 Task: Send the message to the host of Cortez, Colorado, United States- Hello! I'm interested in your listing for 01/Dec/2023. Is it still available during that time?.
Action: Mouse moved to (841, 136)
Screenshot: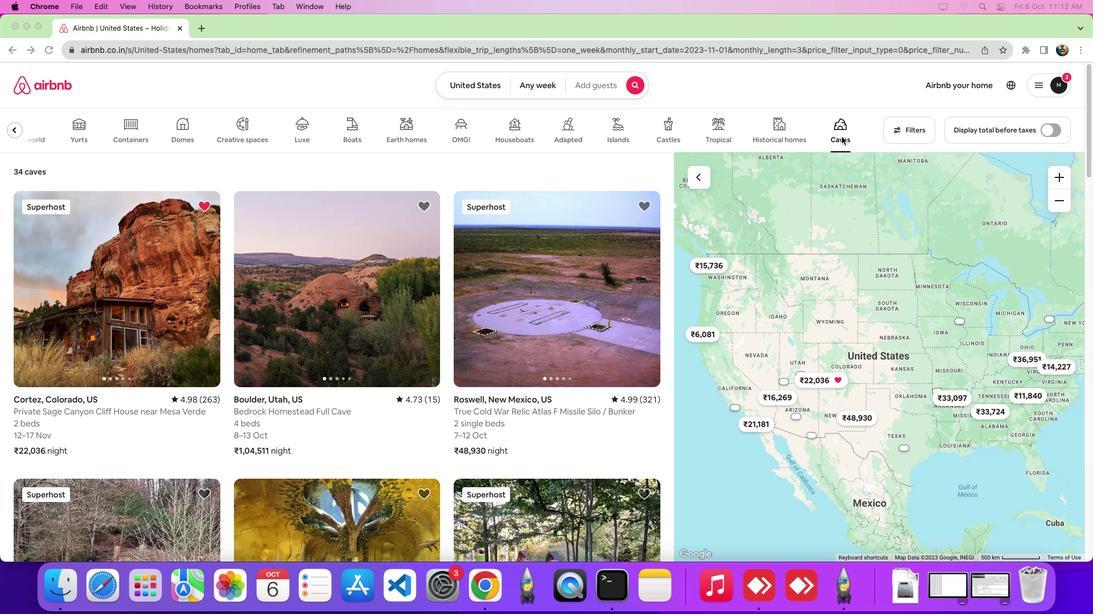 
Action: Mouse pressed left at (841, 136)
Screenshot: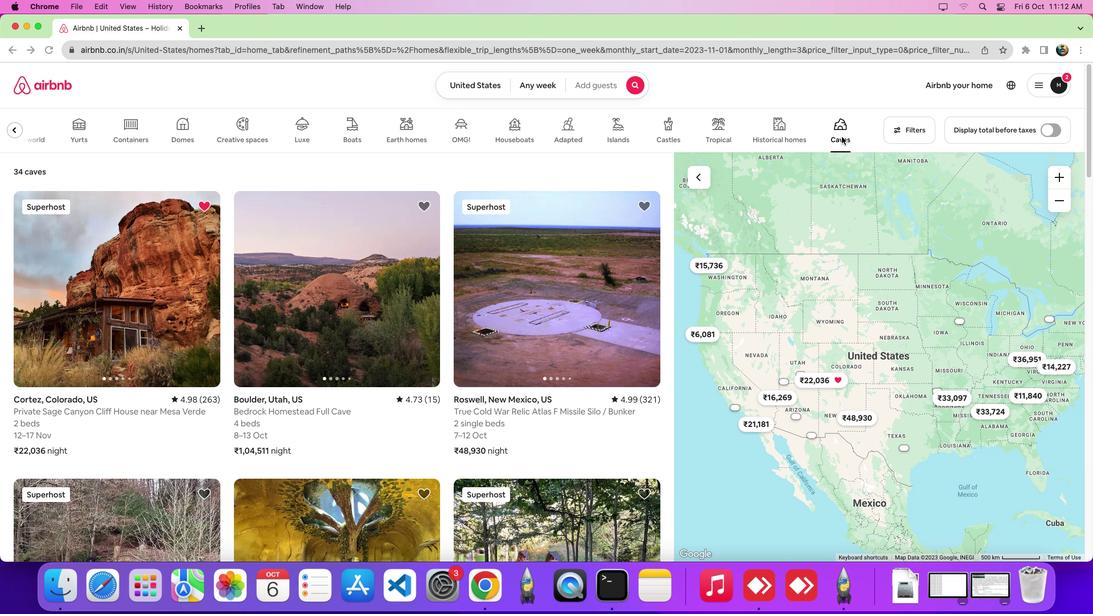 
Action: Mouse moved to (154, 248)
Screenshot: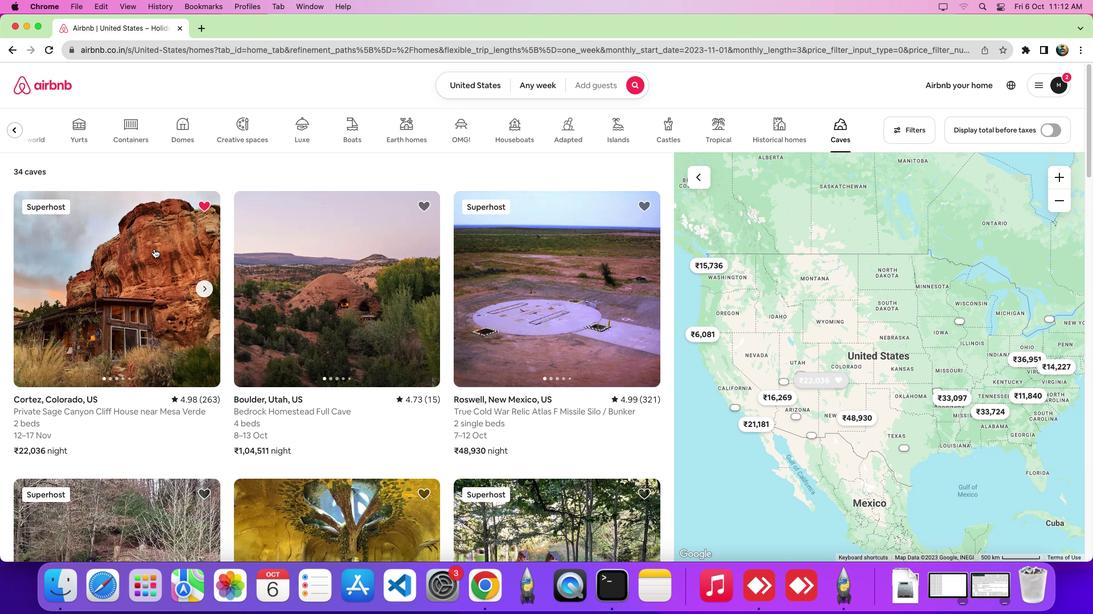 
Action: Mouse pressed left at (154, 248)
Screenshot: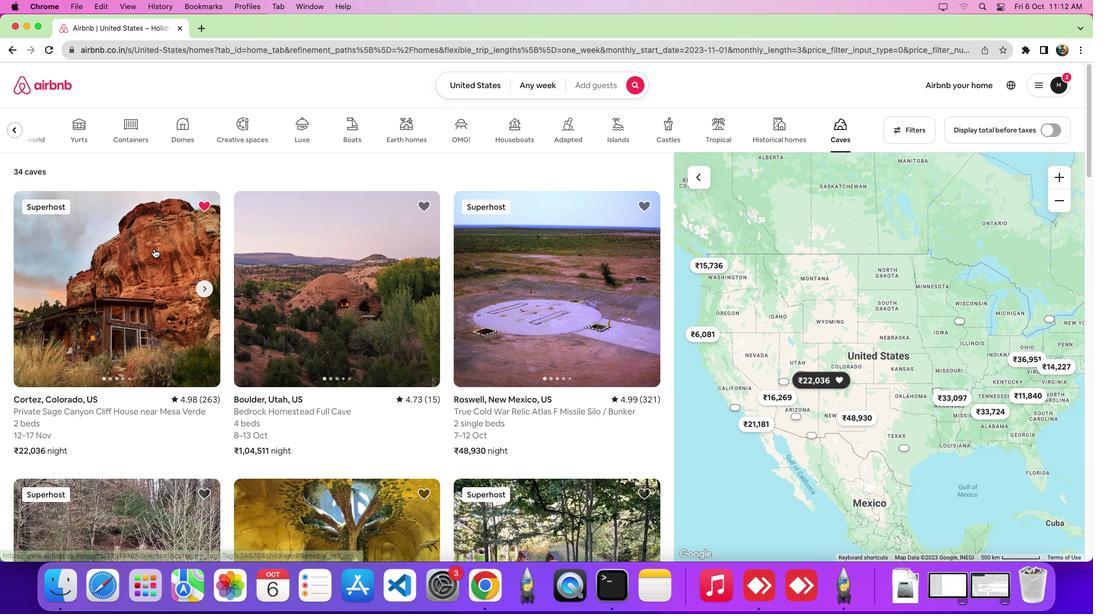 
Action: Mouse moved to (584, 364)
Screenshot: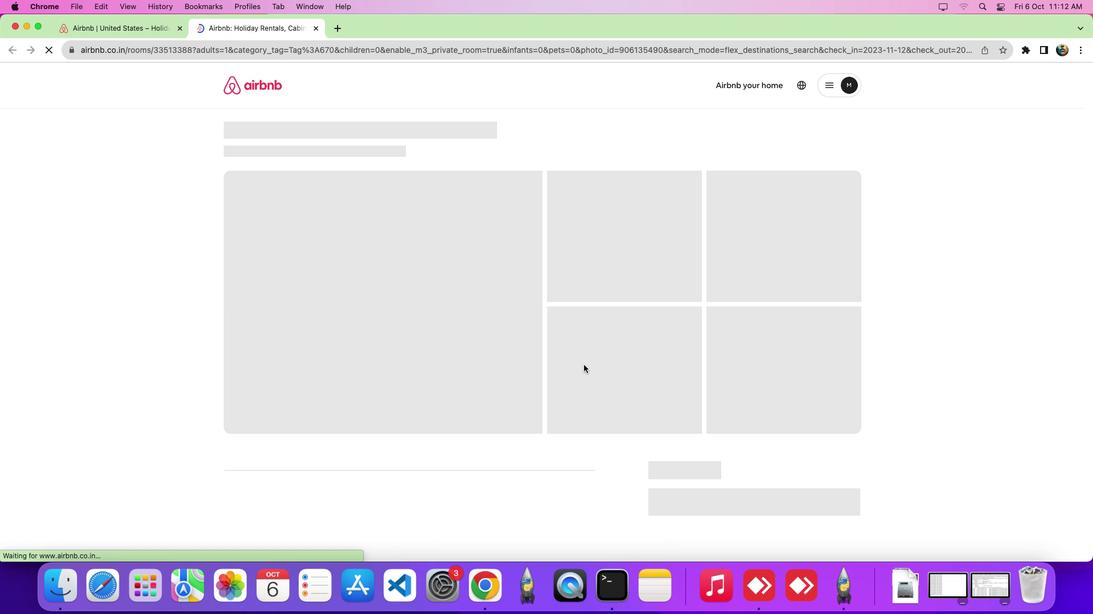
Action: Mouse scrolled (584, 364) with delta (0, 0)
Screenshot: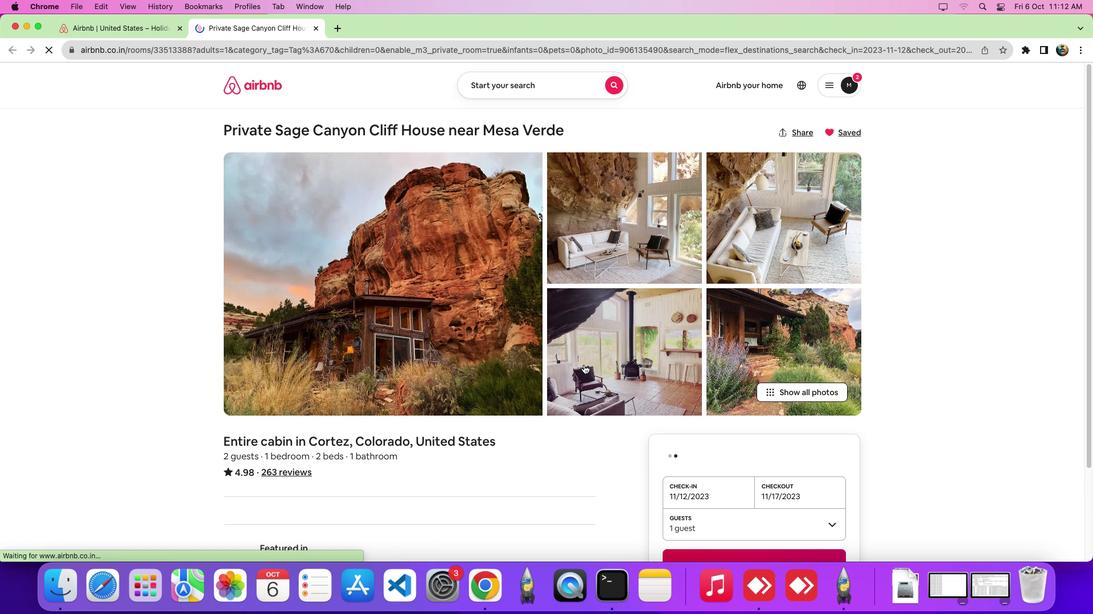
Action: Mouse scrolled (584, 364) with delta (0, -1)
Screenshot: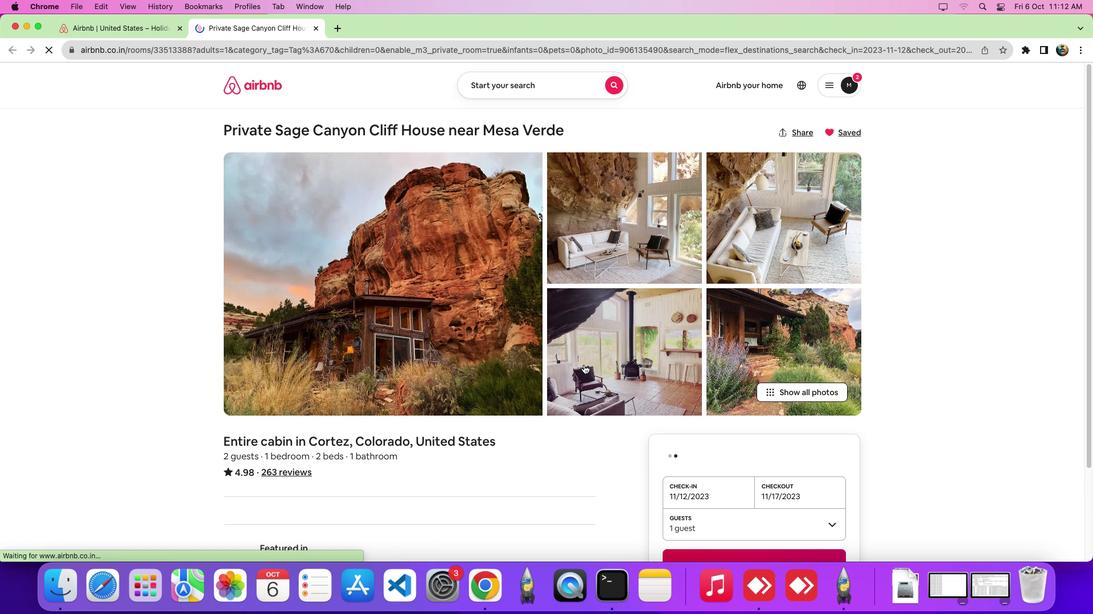 
Action: Mouse scrolled (584, 364) with delta (0, -5)
Screenshot: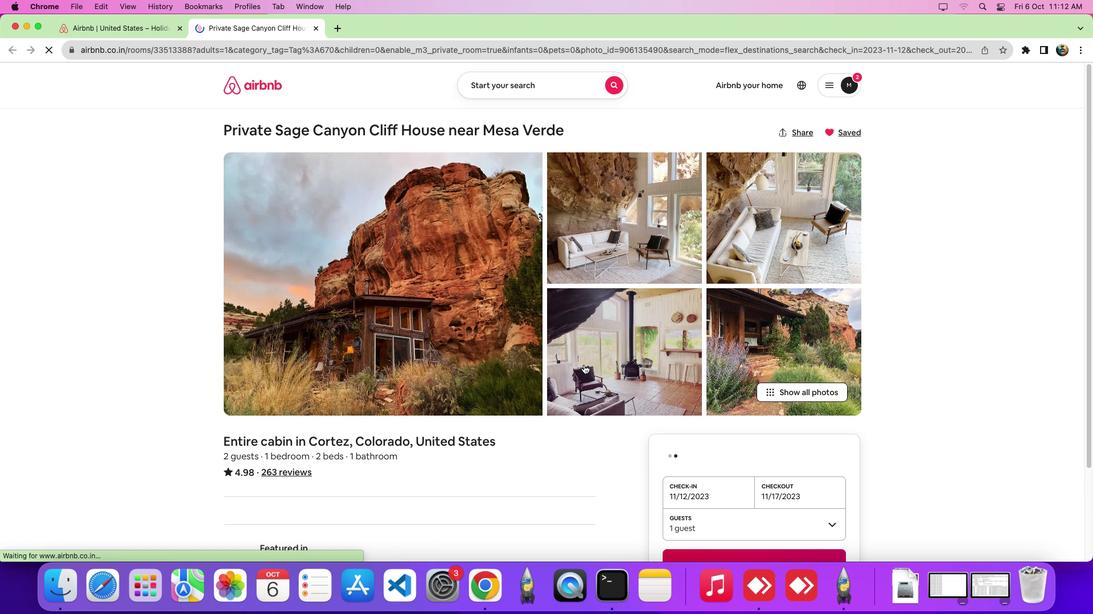 
Action: Mouse scrolled (584, 364) with delta (0, -7)
Screenshot: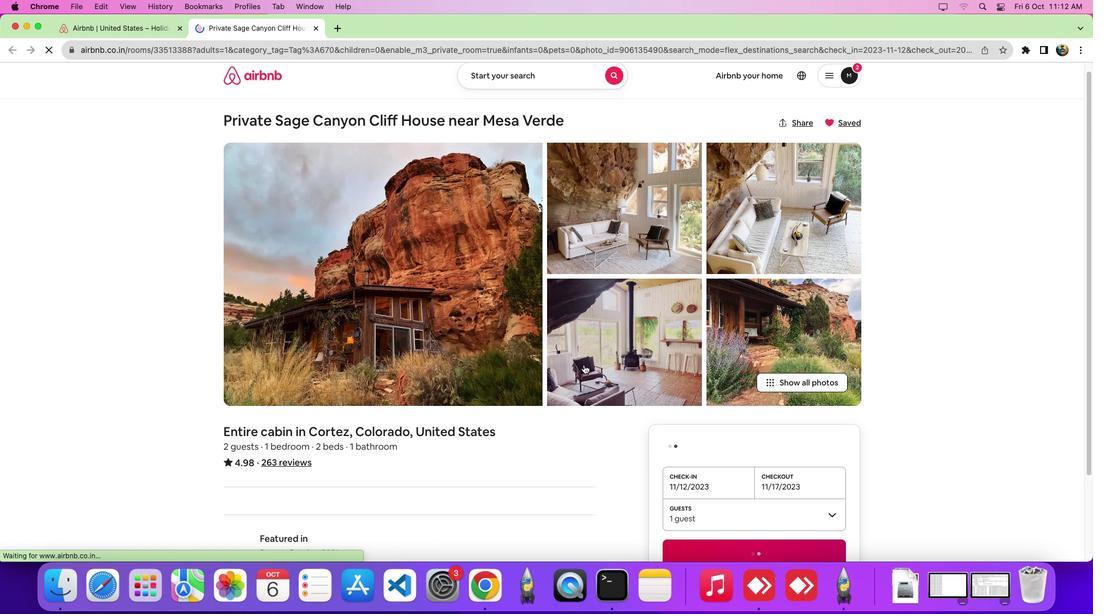 
Action: Mouse scrolled (584, 364) with delta (0, -9)
Screenshot: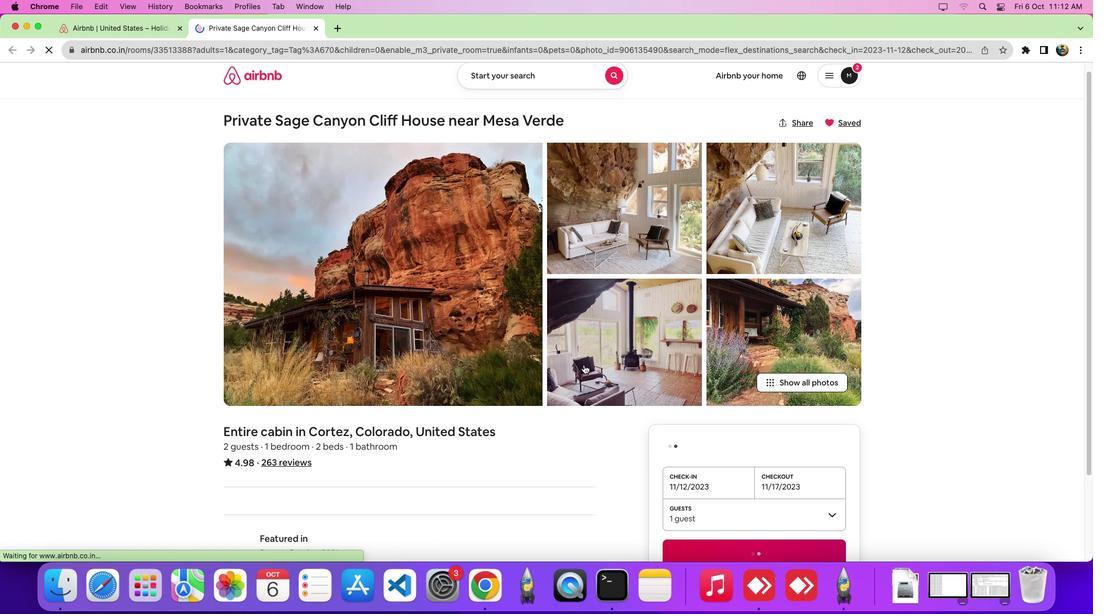 
Action: Mouse scrolled (584, 364) with delta (0, -9)
Screenshot: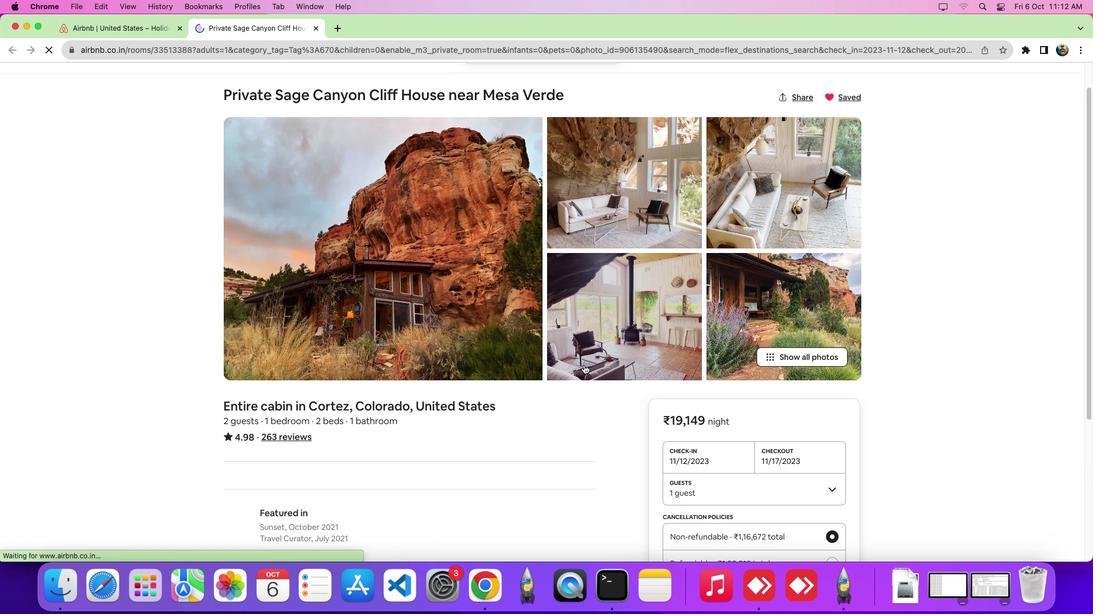 
Action: Mouse scrolled (584, 364) with delta (0, 0)
Screenshot: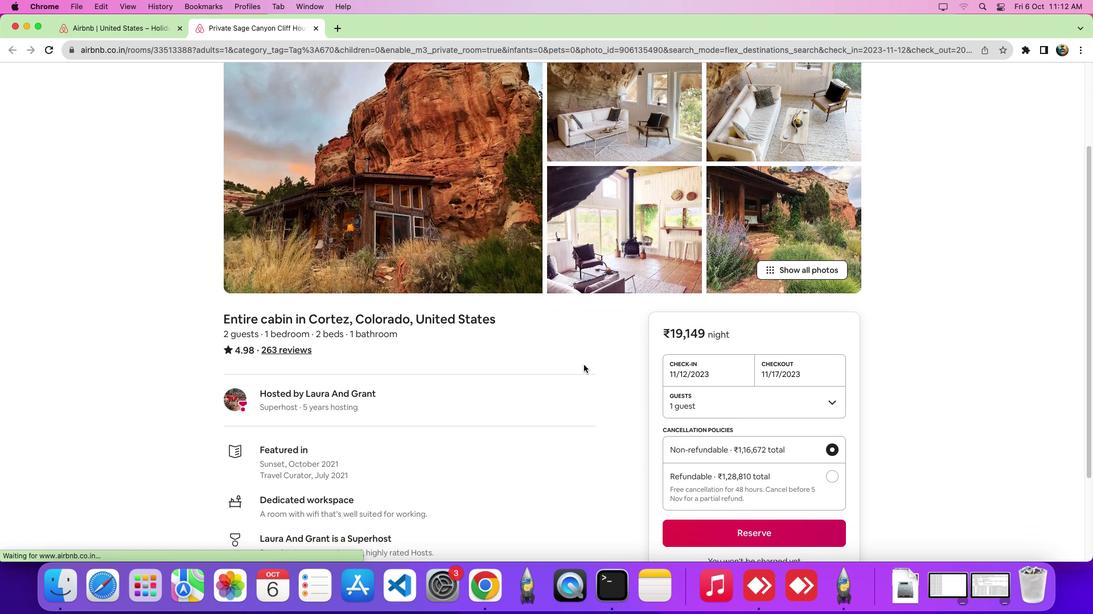 
Action: Mouse scrolled (584, 364) with delta (0, -1)
Screenshot: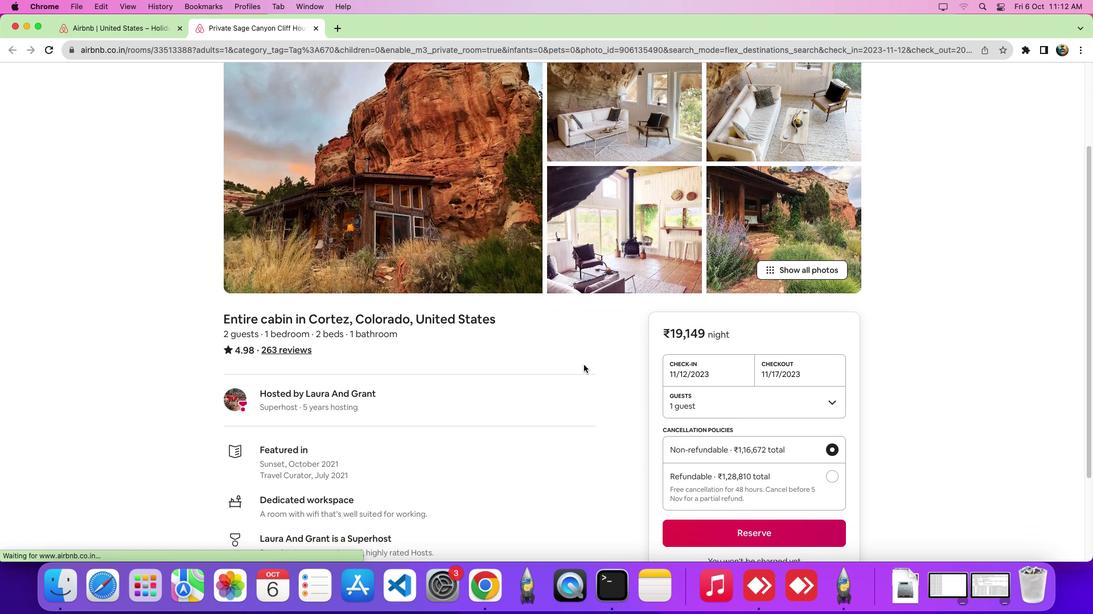 
Action: Mouse scrolled (584, 364) with delta (0, -5)
Screenshot: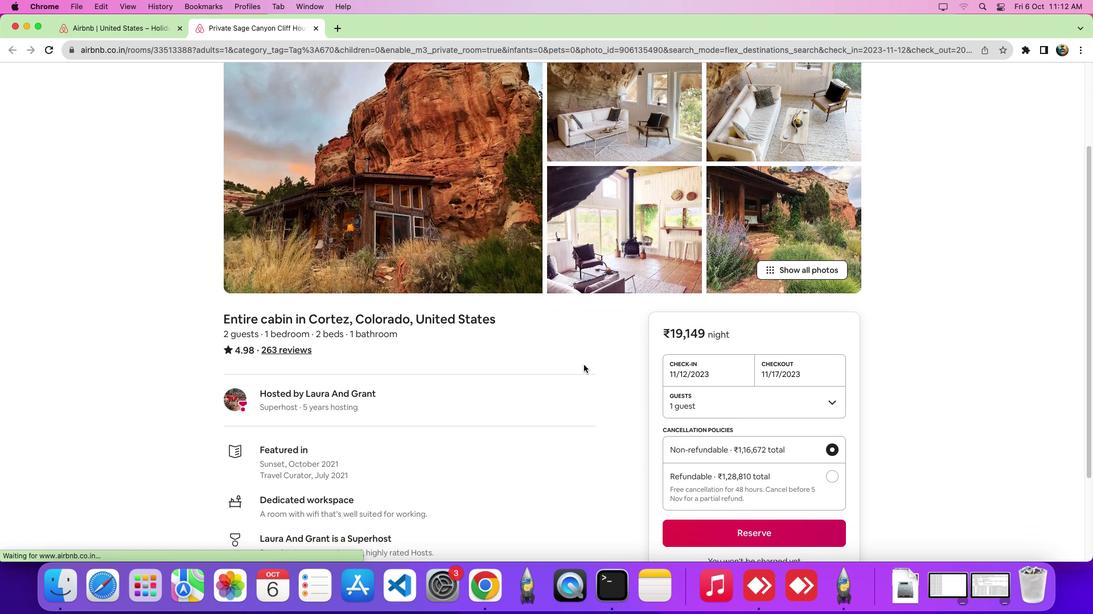 
Action: Mouse scrolled (584, 364) with delta (0, -7)
Screenshot: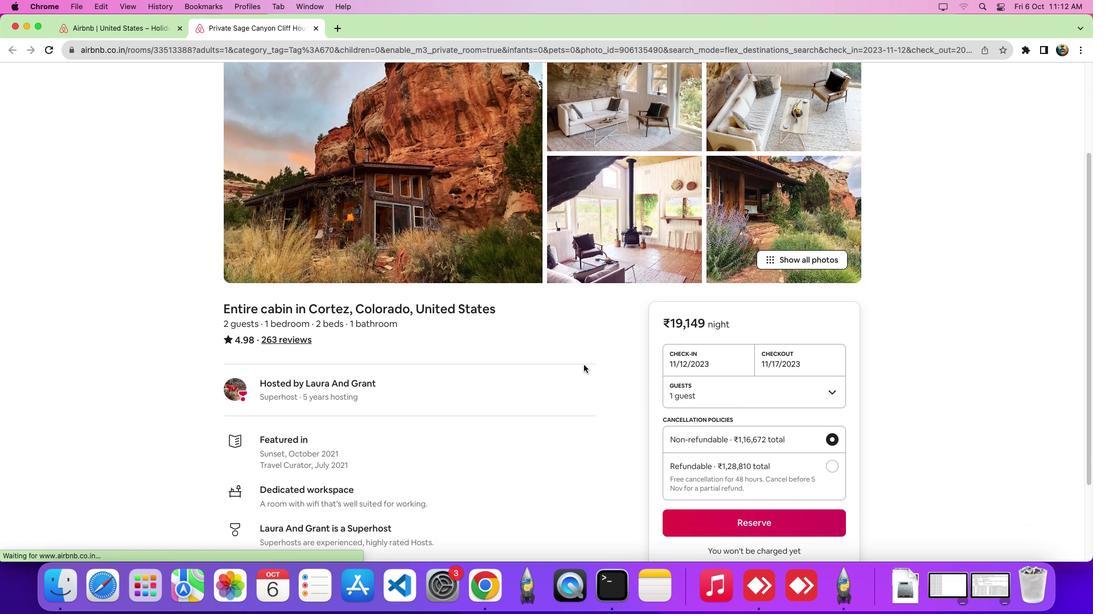 
Action: Mouse scrolled (584, 364) with delta (0, -9)
Screenshot: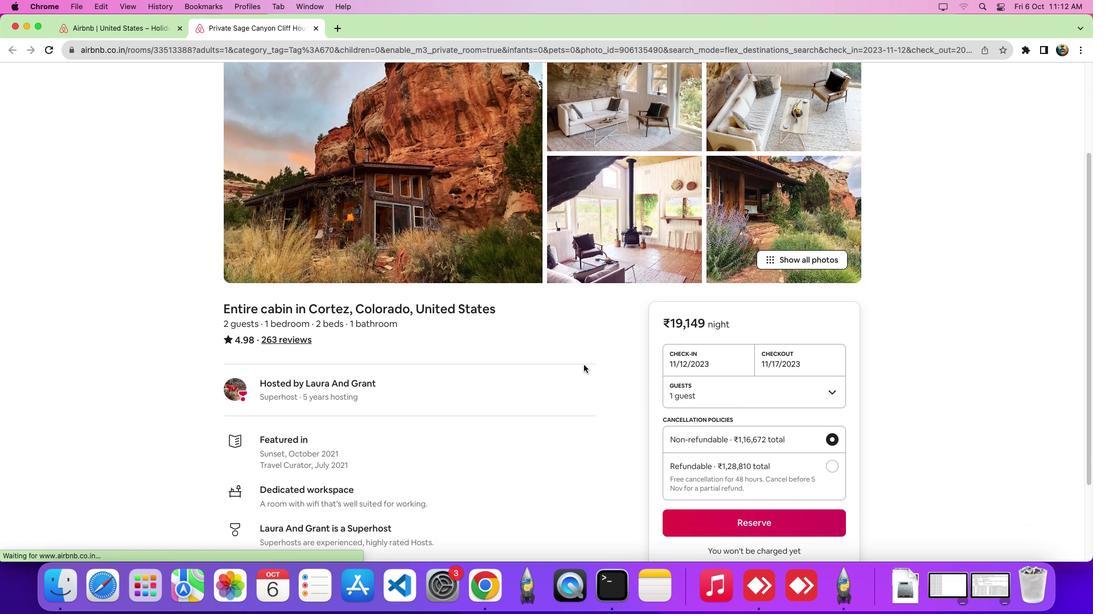 
Action: Mouse scrolled (584, 364) with delta (0, -9)
Screenshot: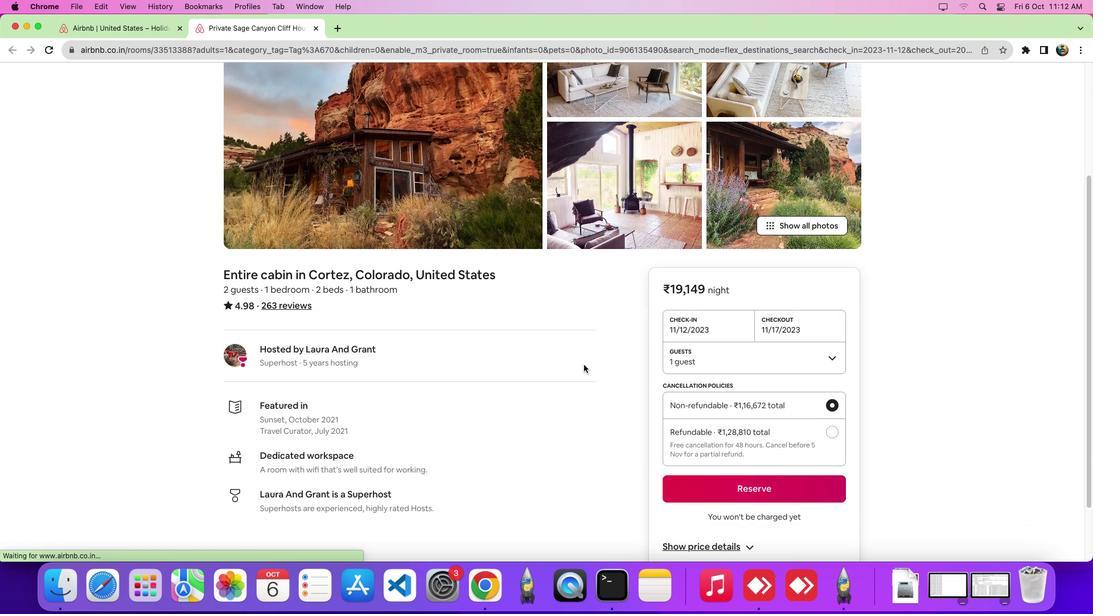 
Action: Mouse scrolled (584, 364) with delta (0, 0)
Screenshot: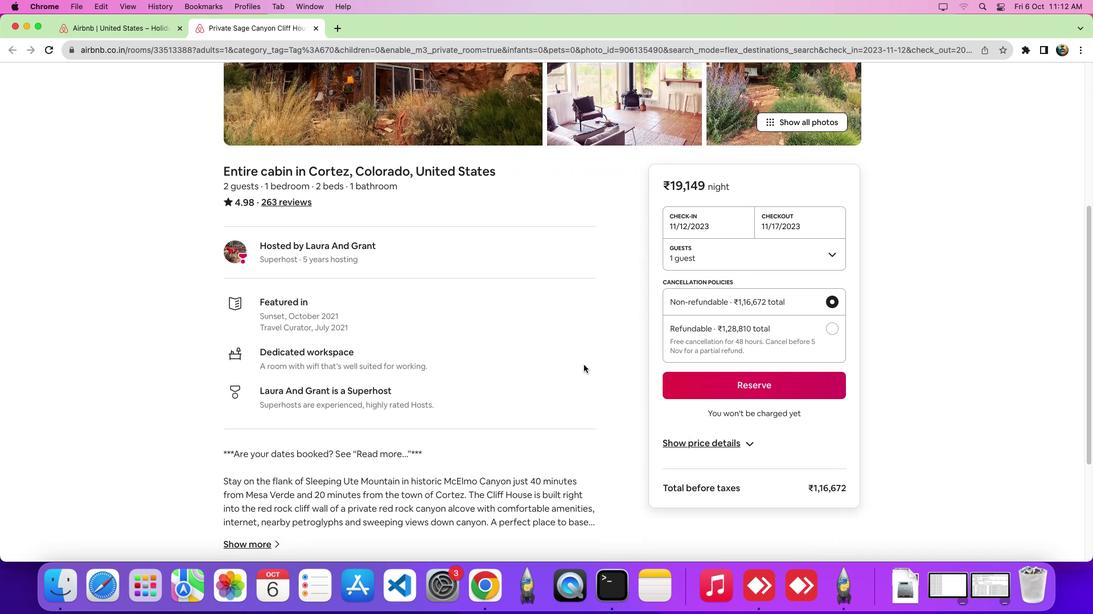 
Action: Mouse scrolled (584, 364) with delta (0, -1)
Screenshot: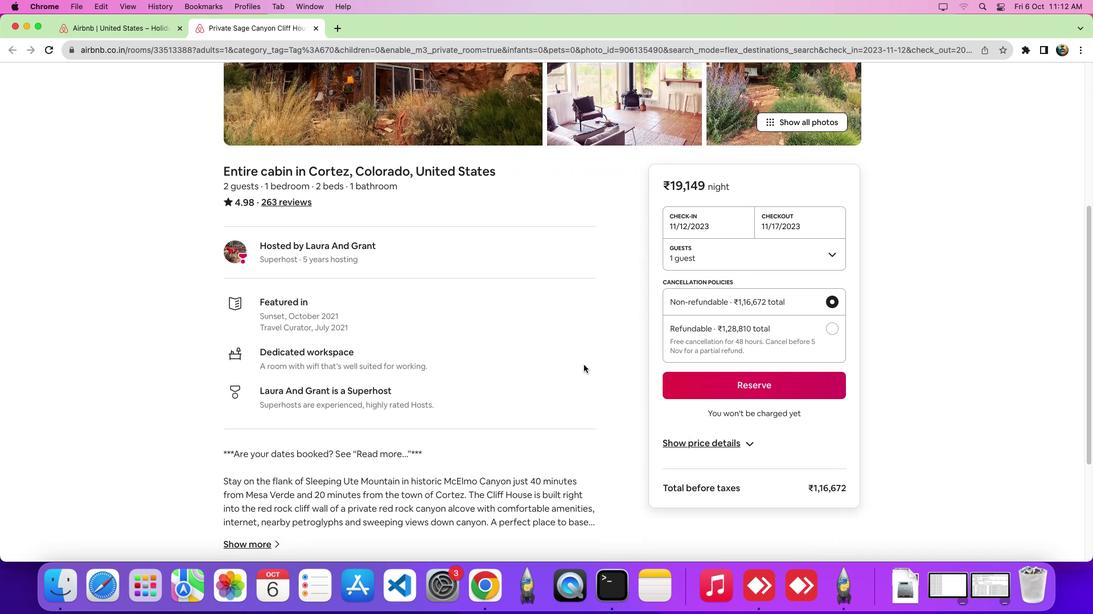 
Action: Mouse scrolled (584, 364) with delta (0, -5)
Screenshot: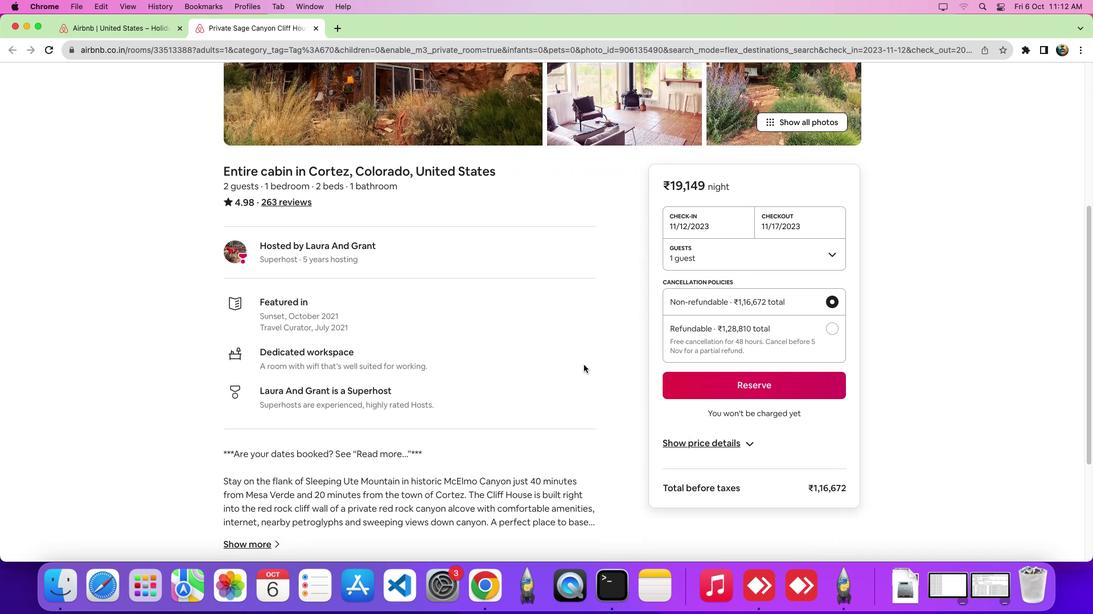 
Action: Mouse scrolled (584, 364) with delta (0, -7)
Screenshot: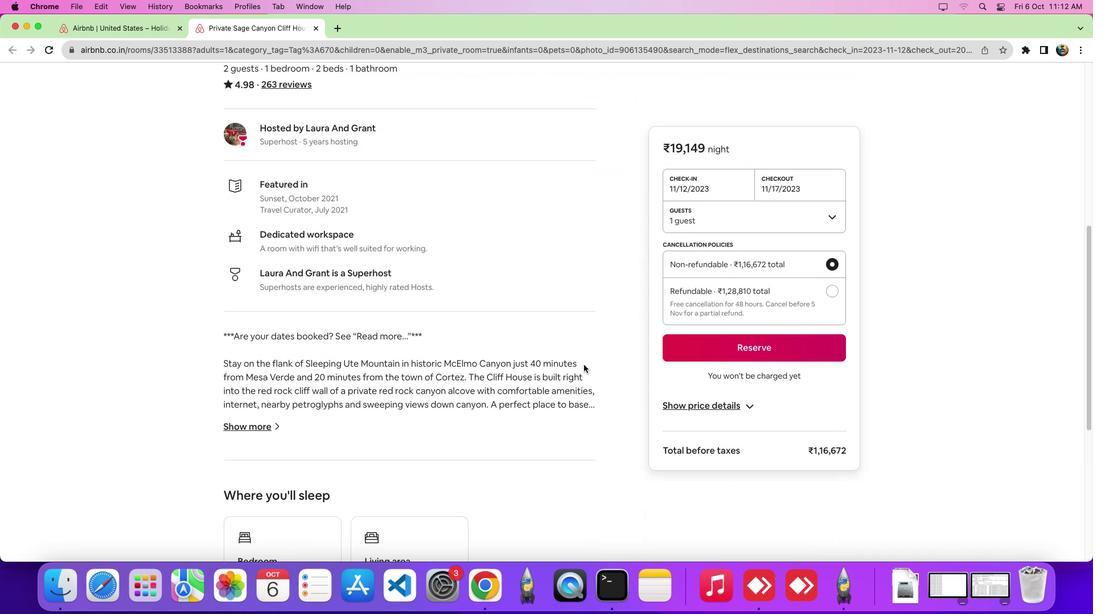 
Action: Mouse scrolled (584, 364) with delta (0, -9)
Screenshot: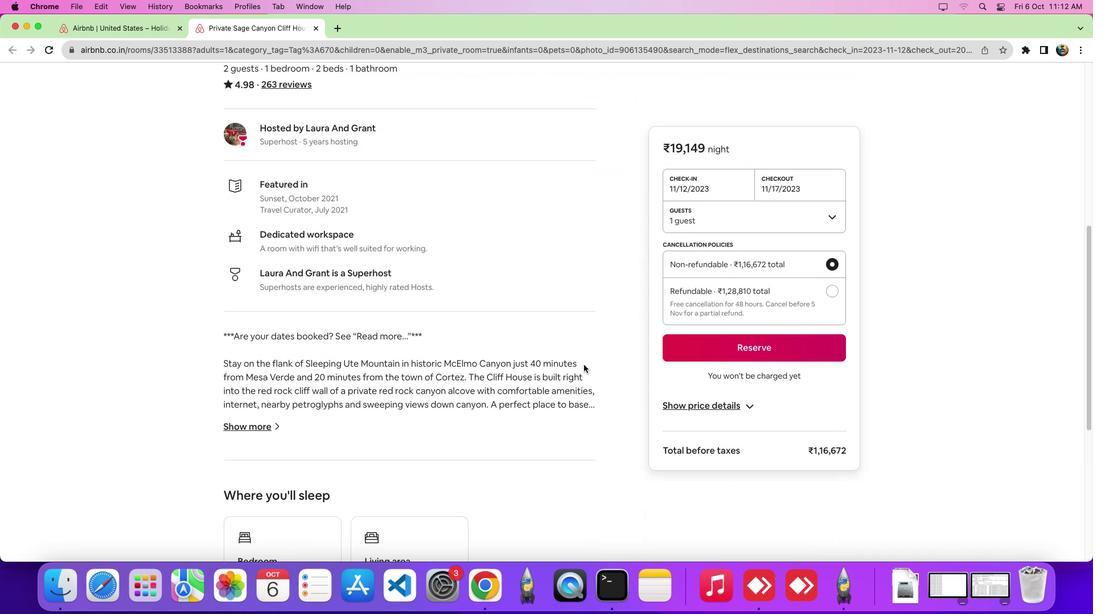 
Action: Mouse scrolled (584, 364) with delta (0, -9)
Screenshot: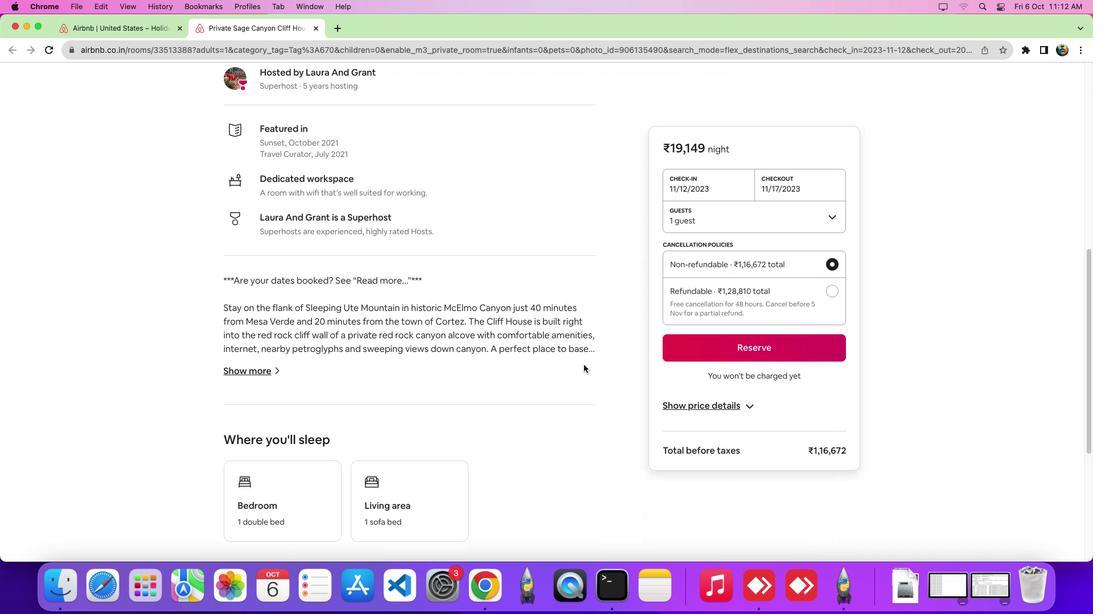 
Action: Mouse scrolled (584, 364) with delta (0, 0)
Screenshot: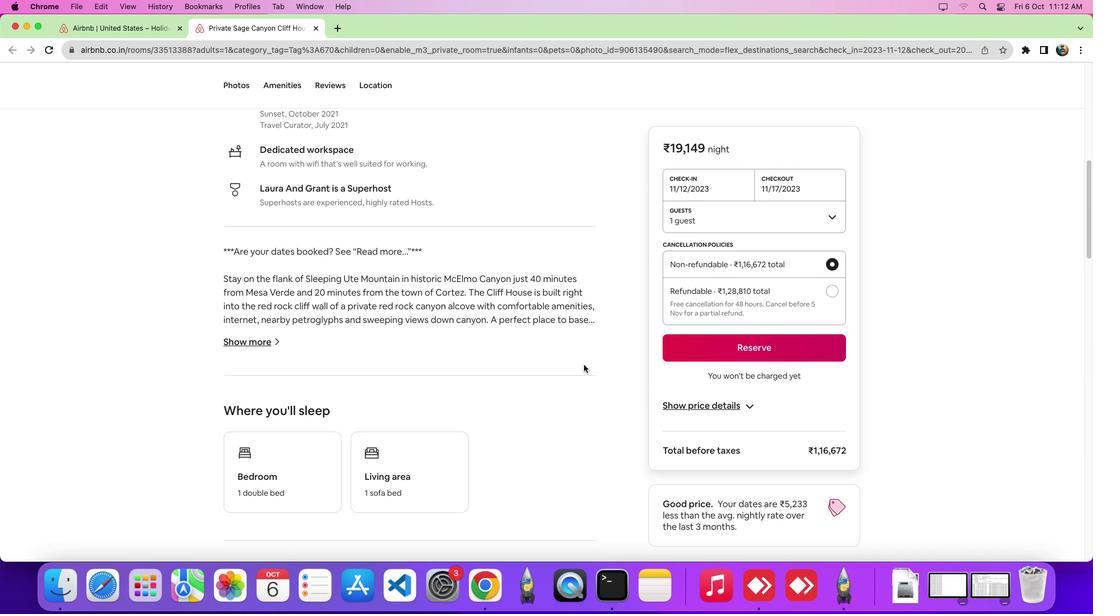 
Action: Mouse scrolled (584, 364) with delta (0, 0)
Screenshot: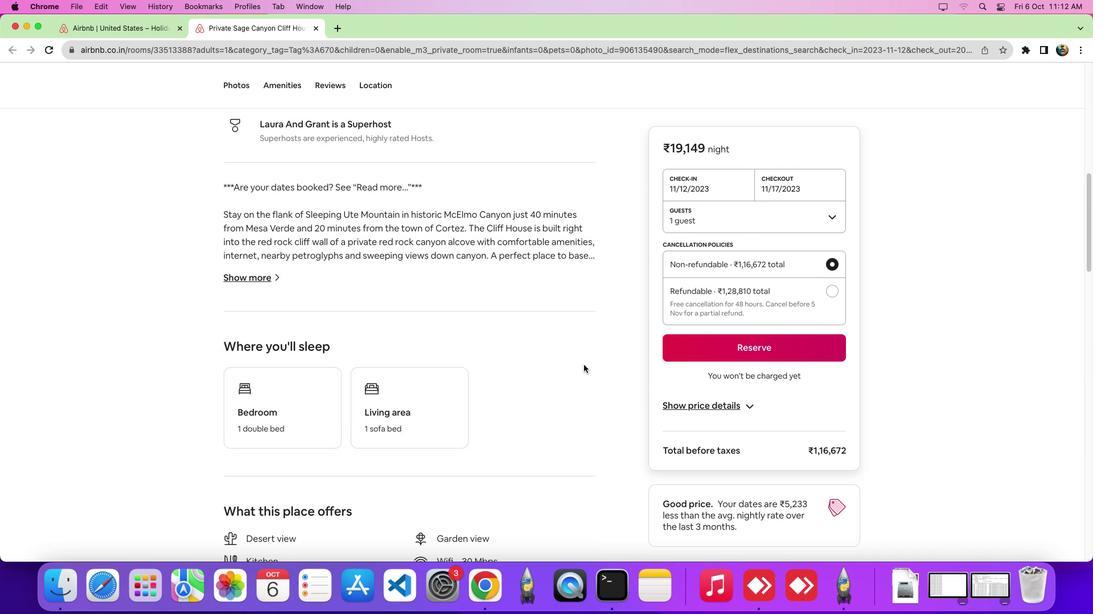 
Action: Mouse scrolled (584, 364) with delta (0, -5)
Screenshot: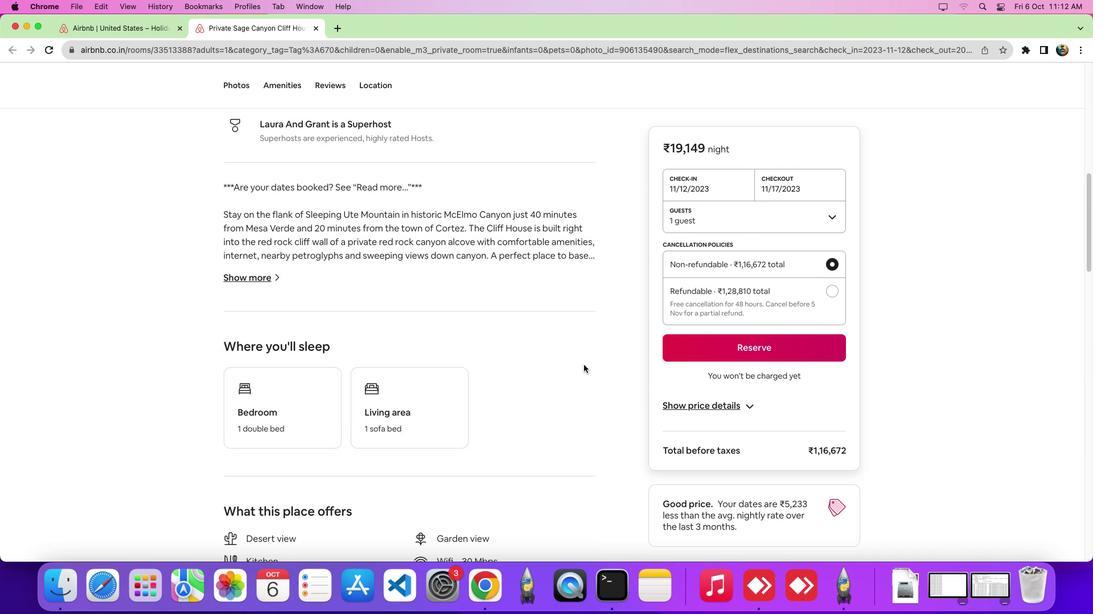 
Action: Mouse scrolled (584, 364) with delta (0, -7)
Screenshot: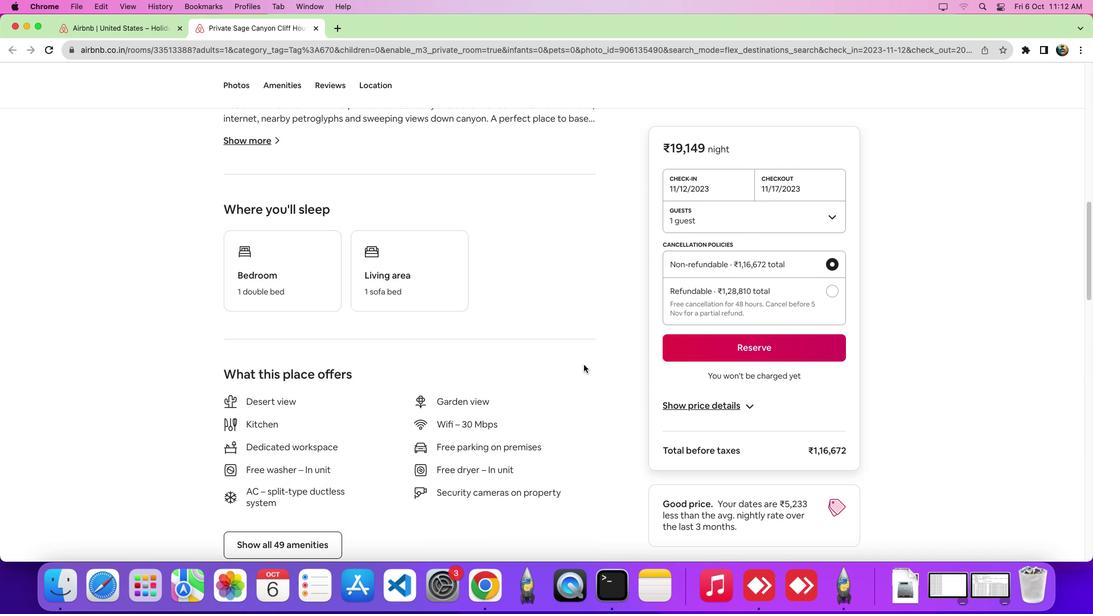 
Action: Mouse scrolled (584, 364) with delta (0, -8)
Screenshot: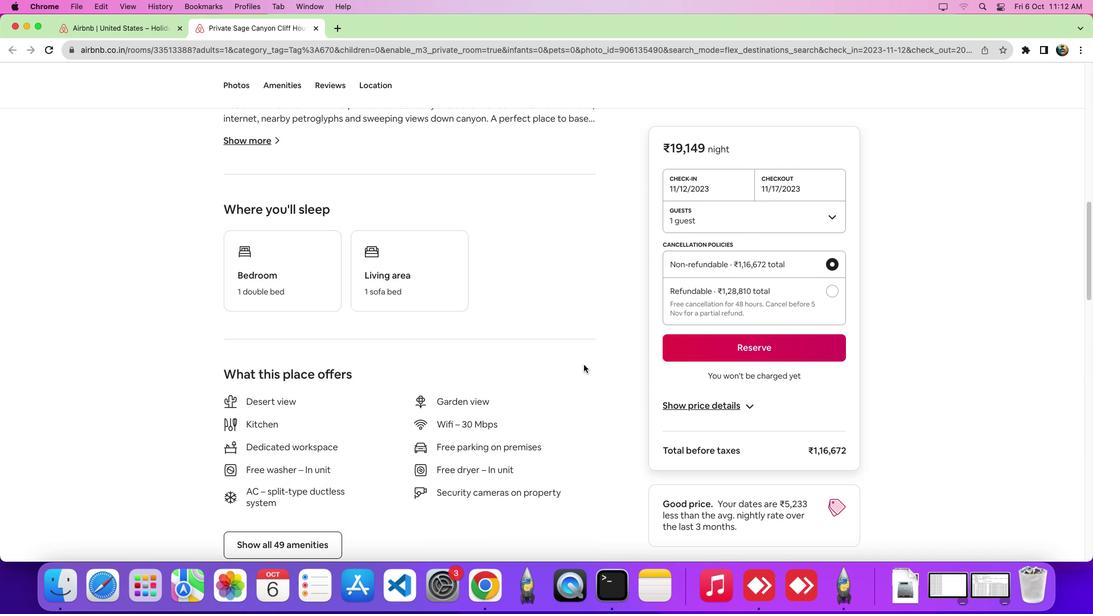 
Action: Mouse scrolled (584, 364) with delta (0, -9)
Screenshot: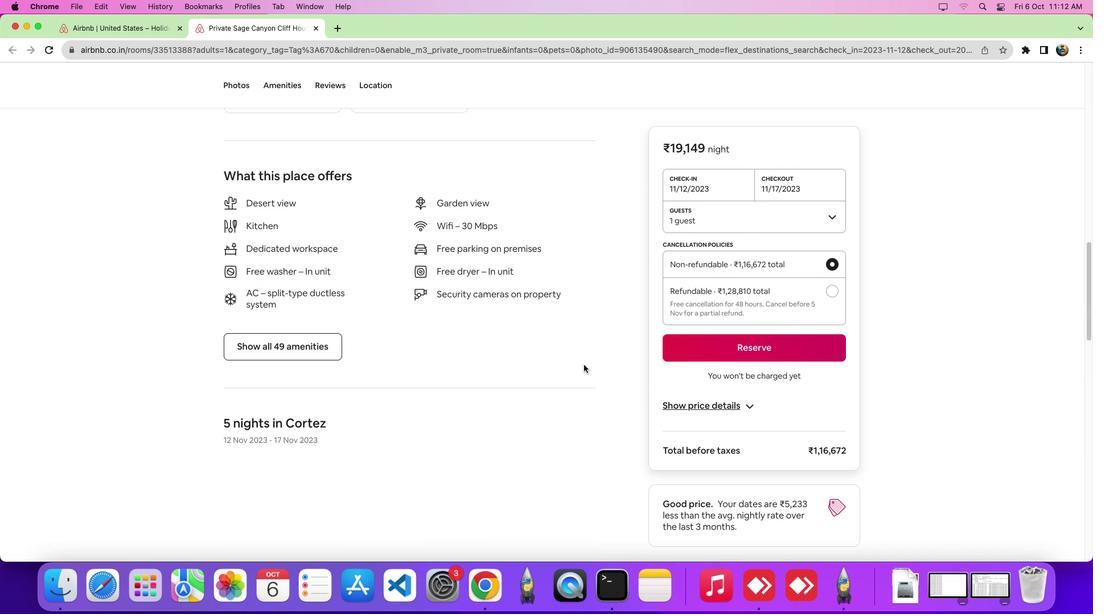 
Action: Mouse scrolled (584, 364) with delta (0, 0)
Screenshot: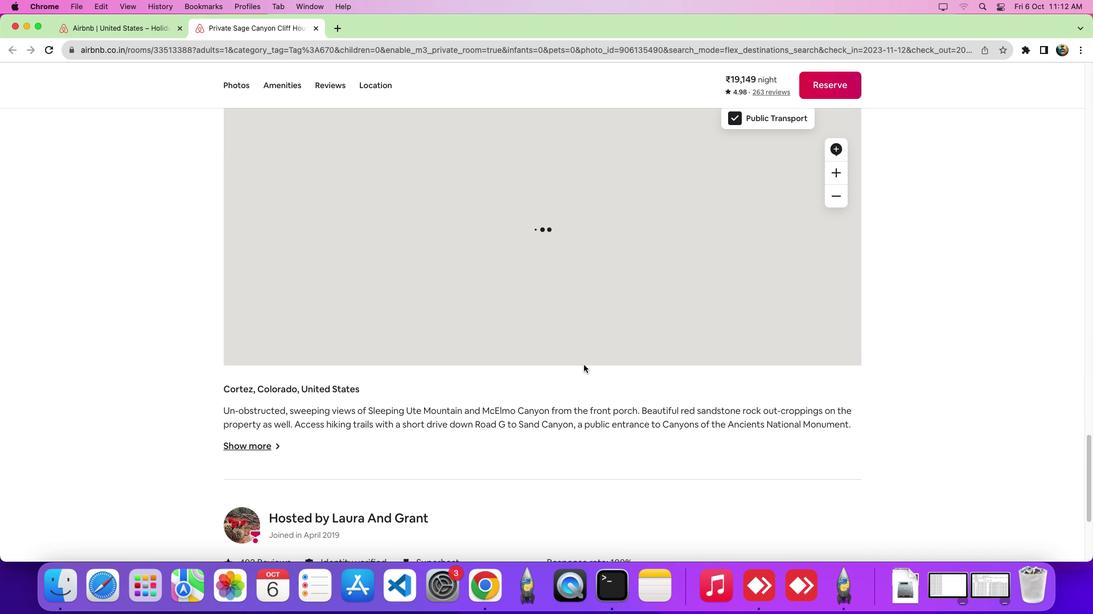 
Action: Mouse scrolled (584, 364) with delta (0, -1)
Screenshot: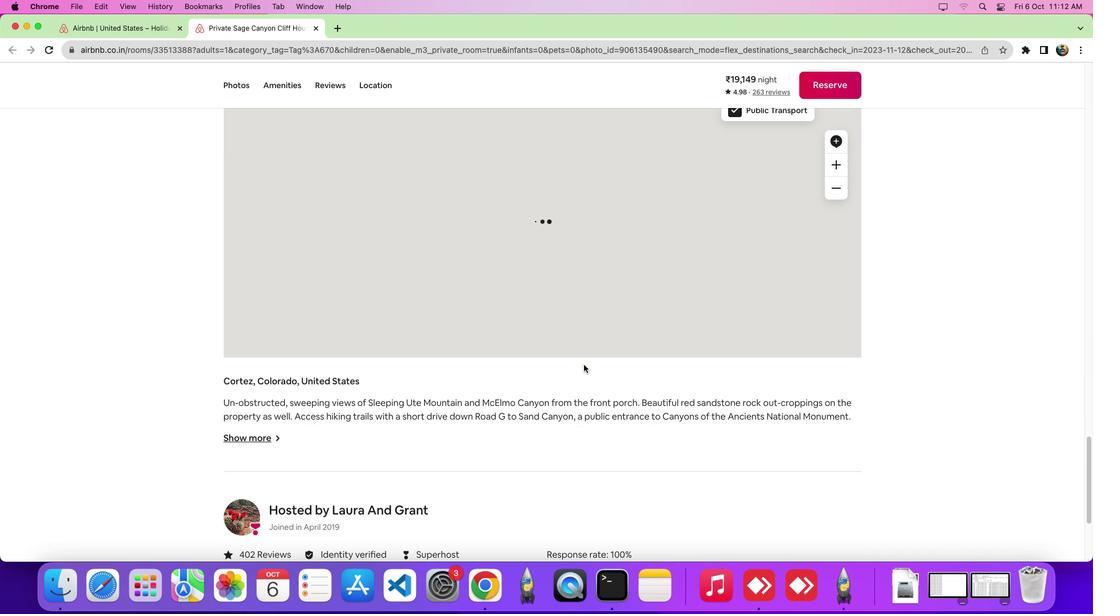
Action: Mouse scrolled (584, 364) with delta (0, -5)
Screenshot: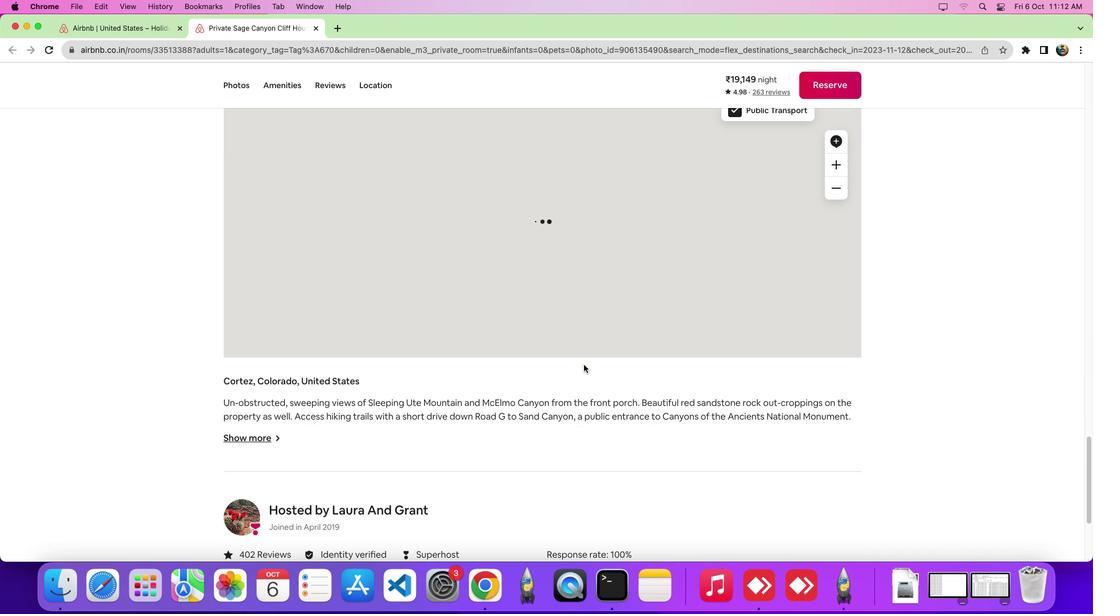
Action: Mouse scrolled (584, 364) with delta (0, -7)
Screenshot: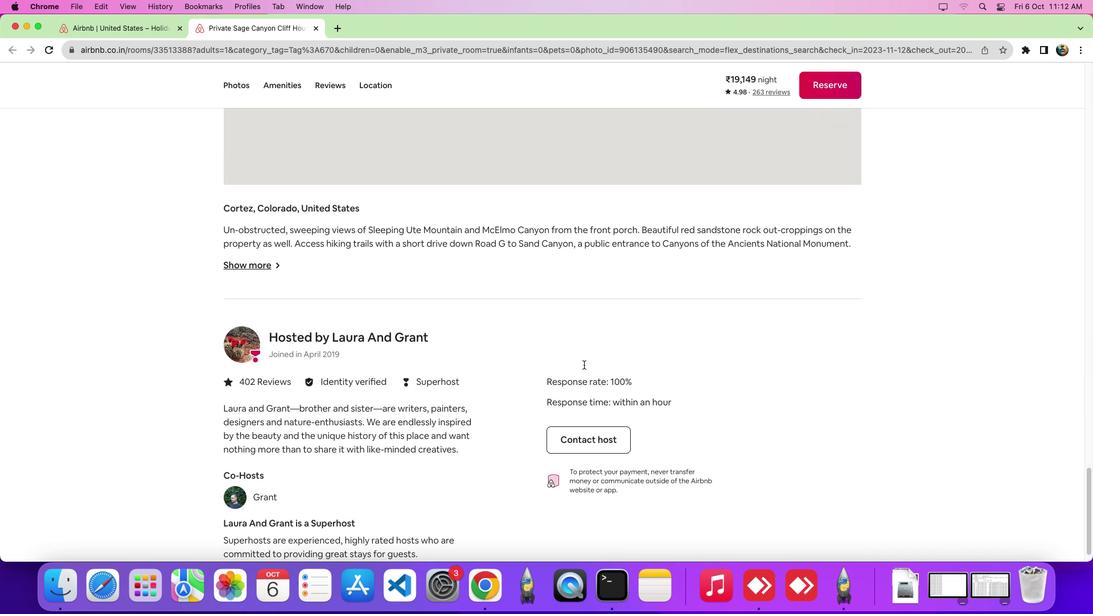 
Action: Mouse scrolled (584, 364) with delta (0, -8)
Screenshot: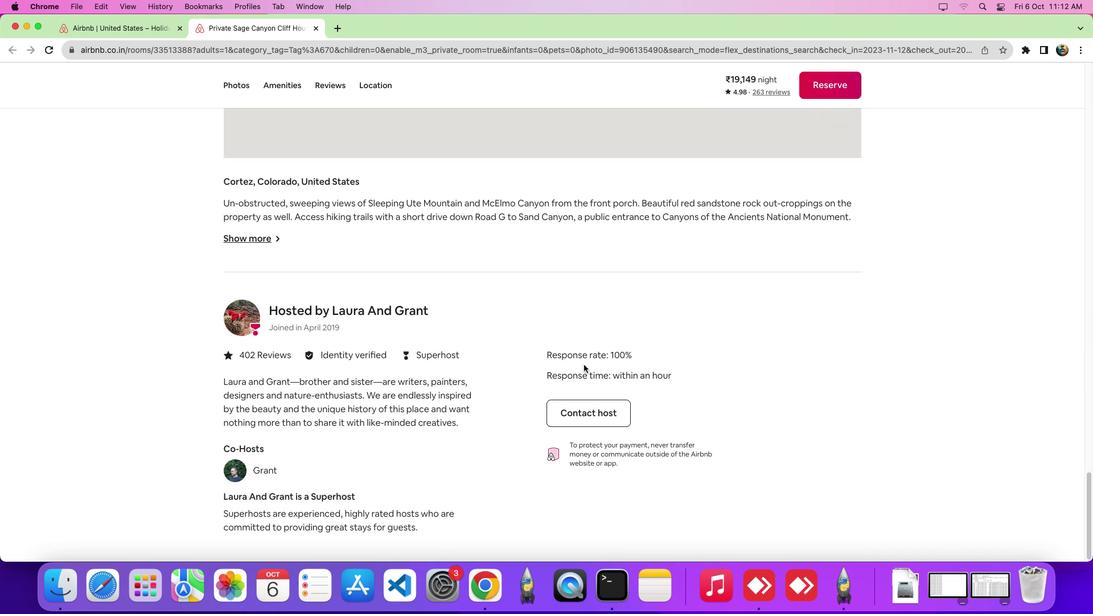 
Action: Mouse moved to (588, 421)
Screenshot: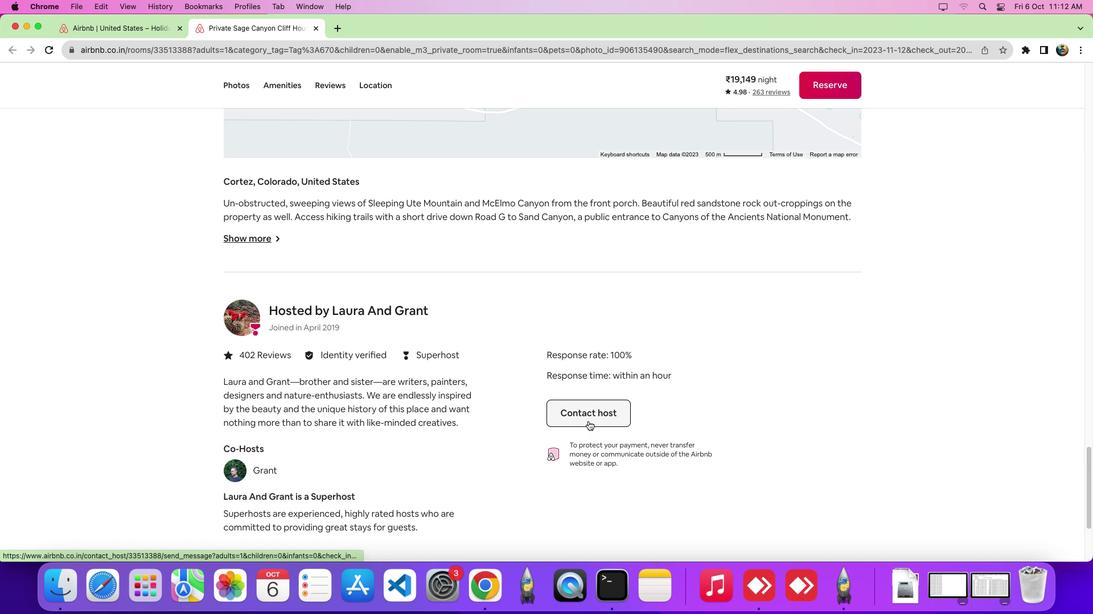 
Action: Mouse pressed left at (588, 421)
Screenshot: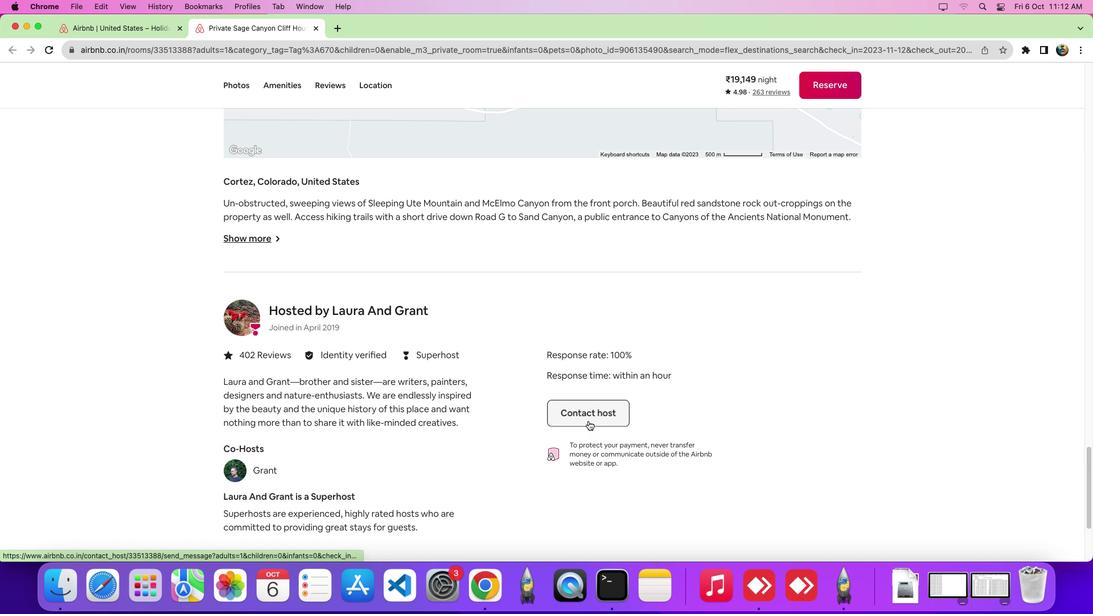 
Action: Mouse moved to (470, 396)
Screenshot: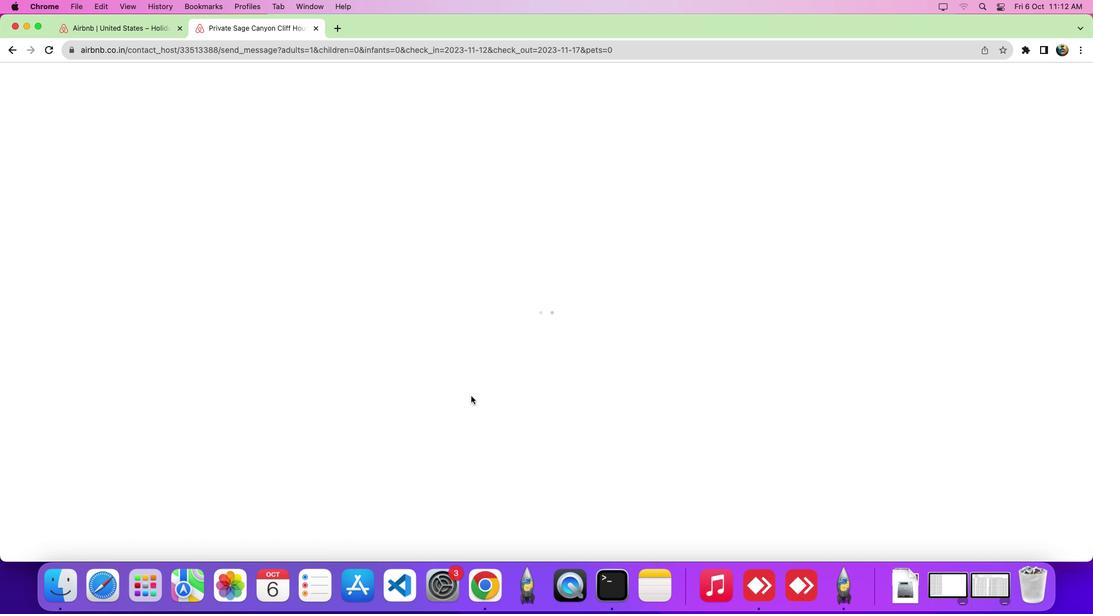 
Action: Mouse scrolled (470, 396) with delta (0, 0)
Screenshot: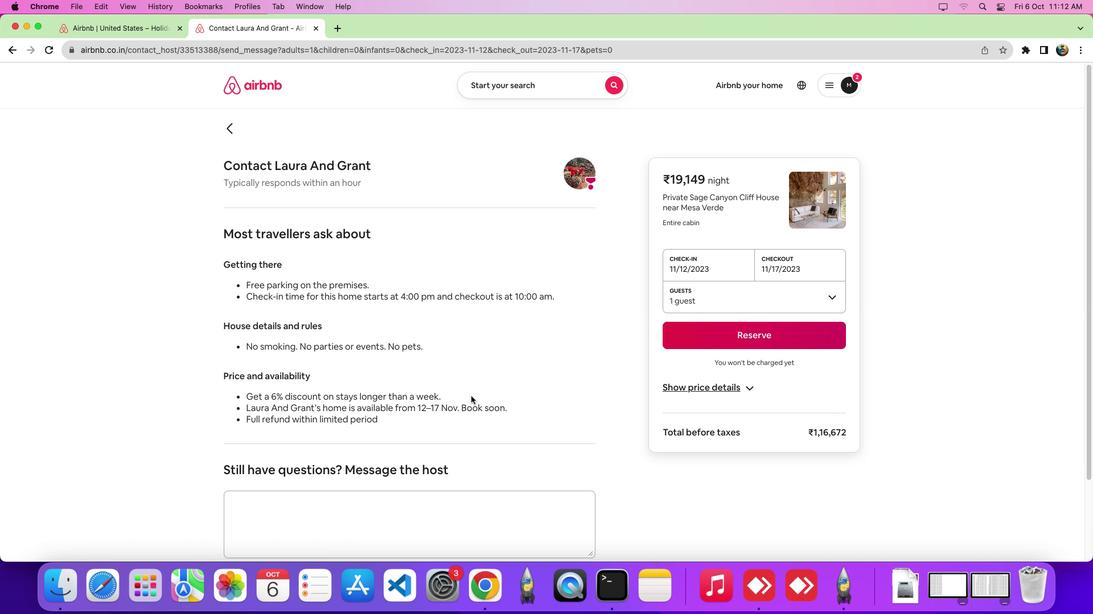 
Action: Mouse scrolled (470, 396) with delta (0, 0)
Screenshot: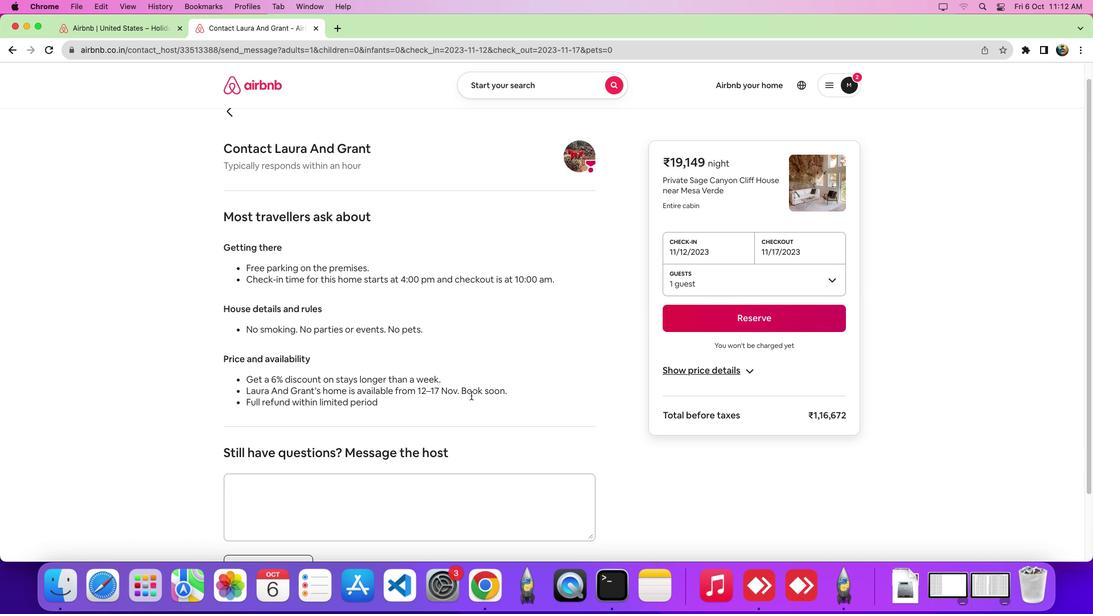 
Action: Mouse scrolled (470, 396) with delta (0, -2)
Screenshot: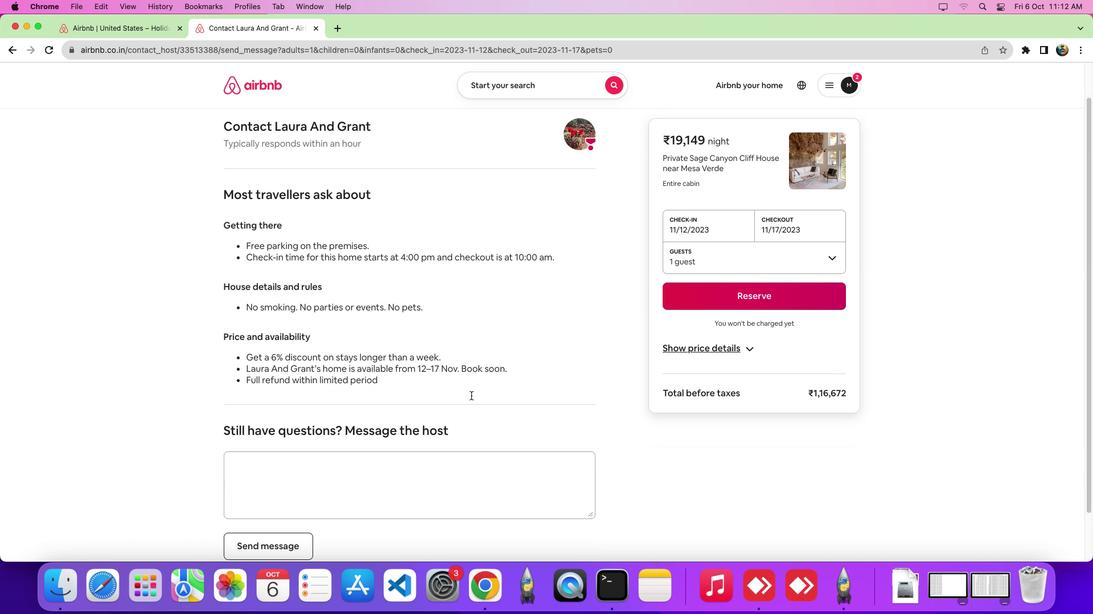 
Action: Mouse moved to (470, 427)
Screenshot: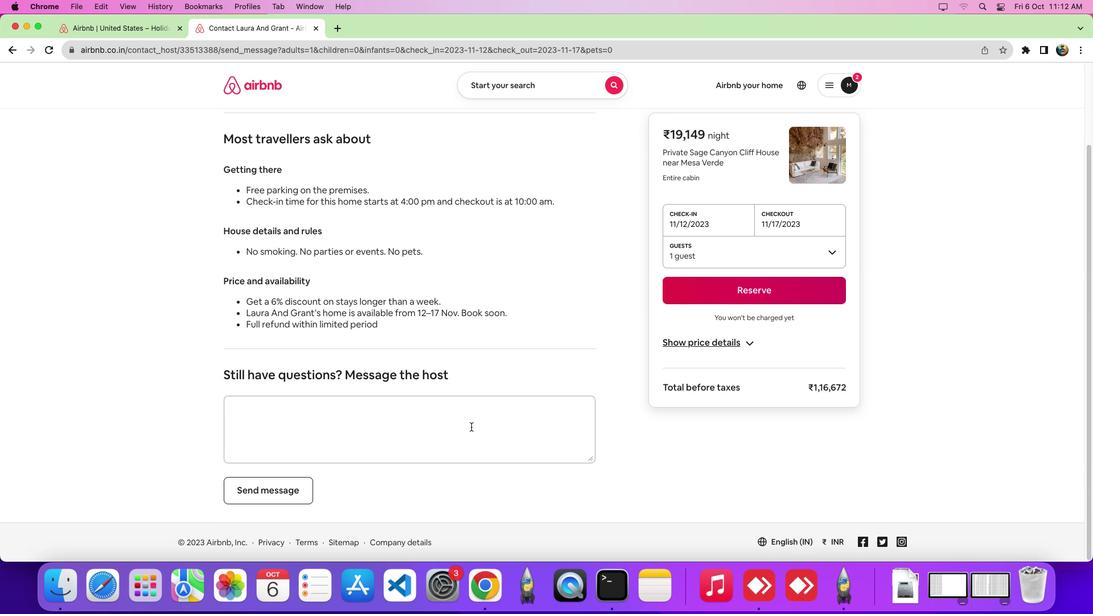 
Action: Mouse pressed left at (470, 427)
Screenshot: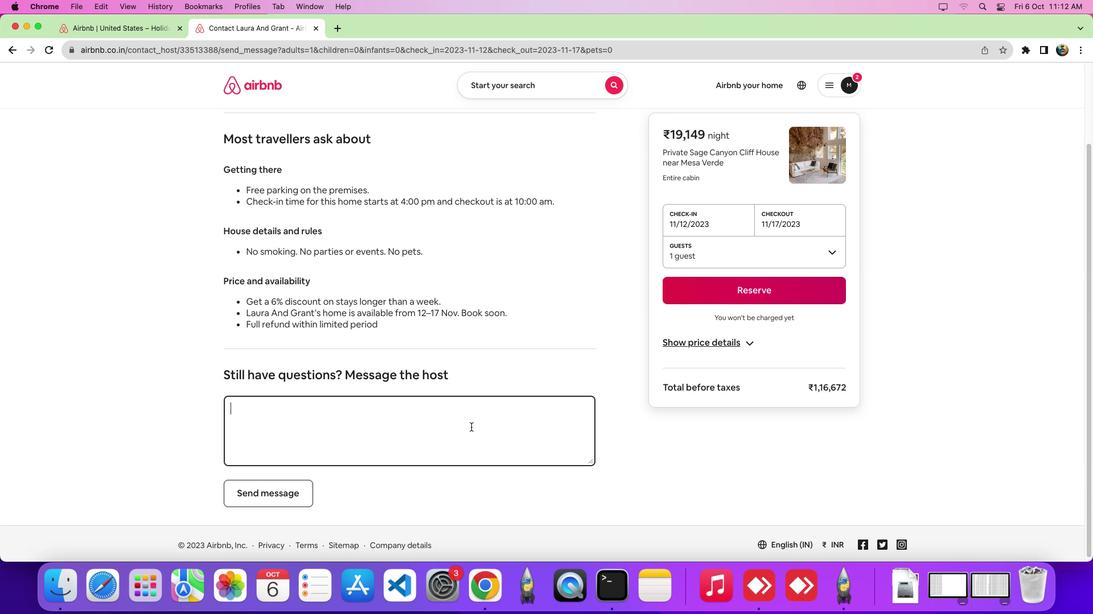 
Action: Key pressed Key.shift'H''e''l''l''o'Key.shift'!'Key.spaceKey.shift'I'"'"'m'Key.space'i''n''t''e''r''e''s''t''i''n'Key.backspaceKey.backspace'e''d'Key.space'i''n'Key.space'y''o''u''r'Key.space'l''i''s''t''i''n''g'Key.space'f''o''r'Key.space'0''1''/'Key.shift_r'D''e''c'
Screenshot: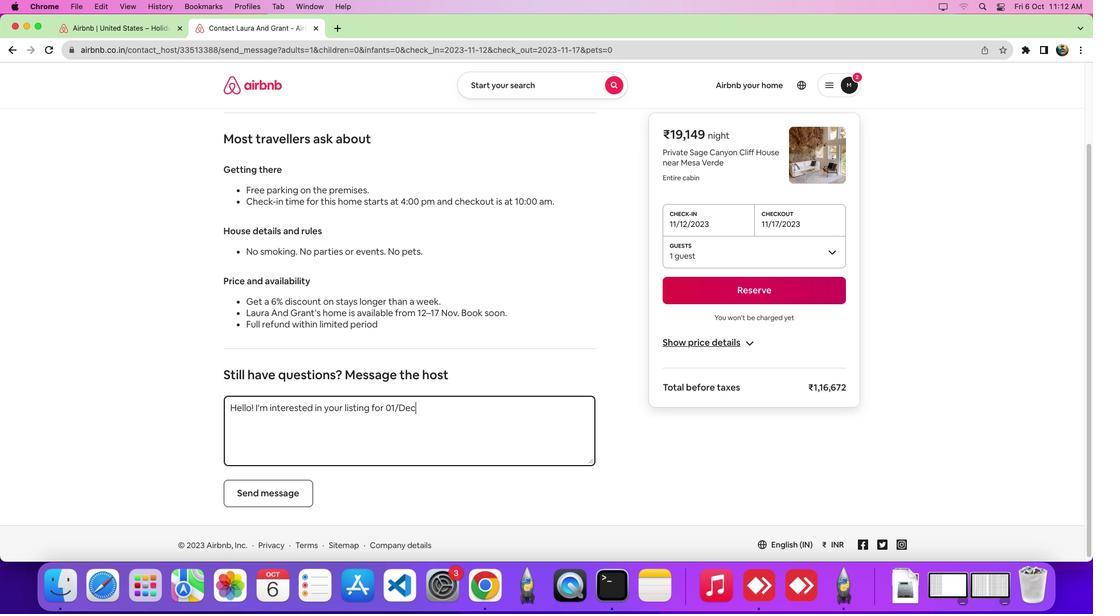 
Action: Mouse moved to (470, 427)
Screenshot: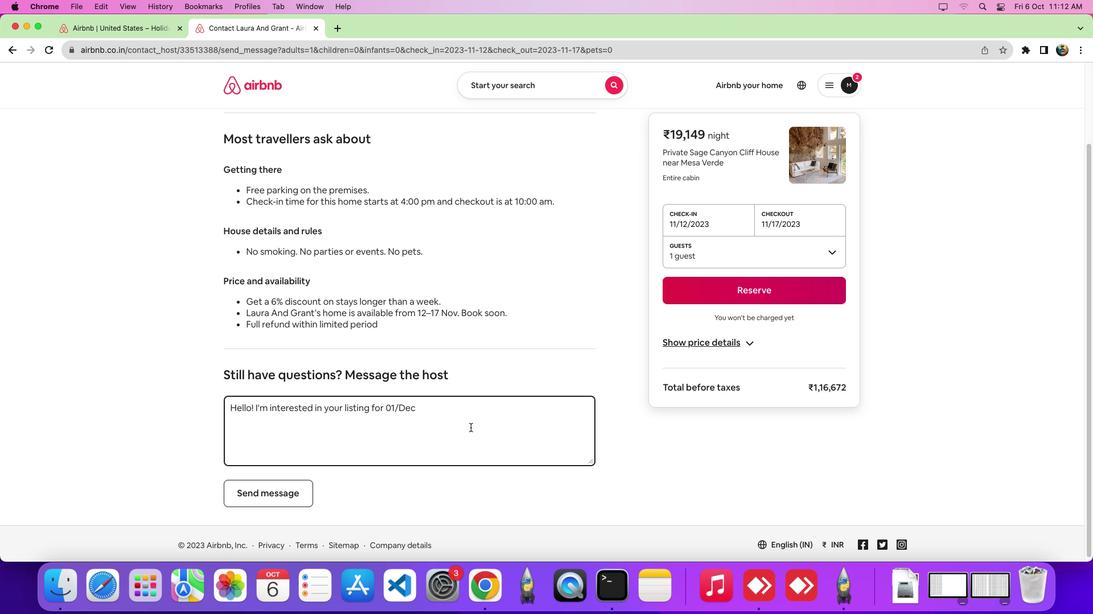 
Action: Key pressed '/''2''0''2''3''.'Key.spaceKey.shift'I''s'Key.space'i''t'Key.space's''i''t'Key.backspaceKey.backspace't''i''l''l'Key.space'a''v''a''i''l''a''b''l''e'Key.space'd''u''r''i''n''g'Key.space't''h''a''t'Key.space't''i''m''e'Key.shift'?''.'
Screenshot: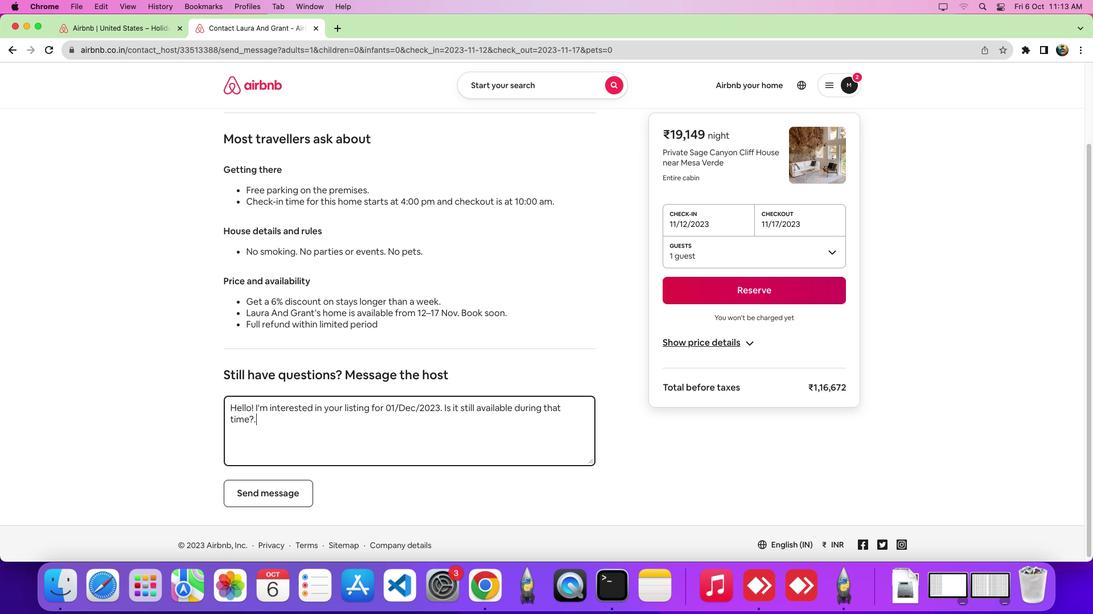 
Action: Mouse moved to (271, 495)
Screenshot: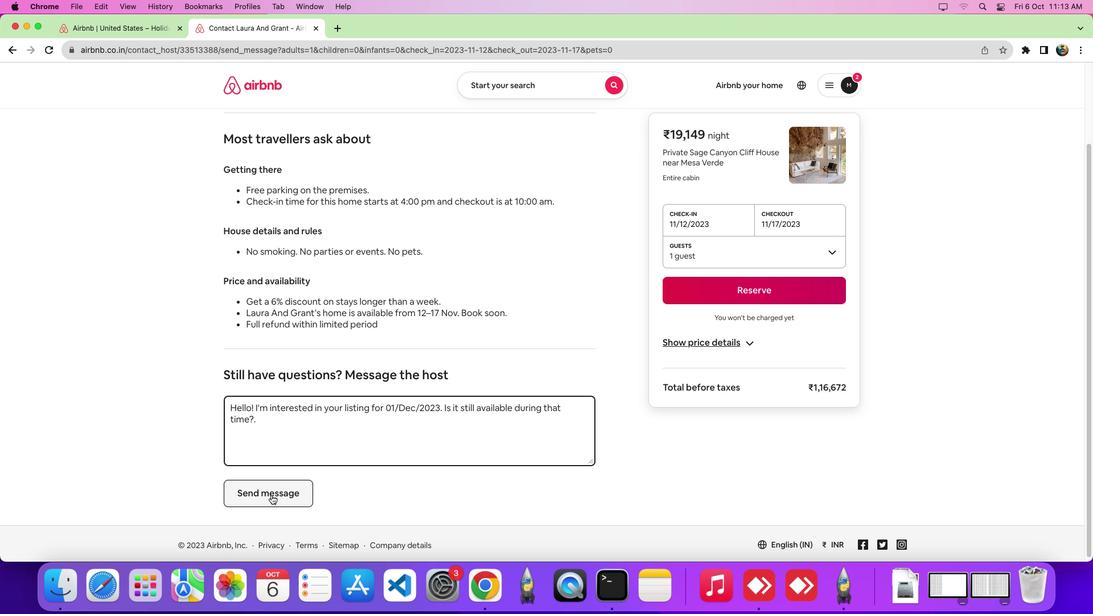 
Action: Mouse pressed left at (271, 495)
Screenshot: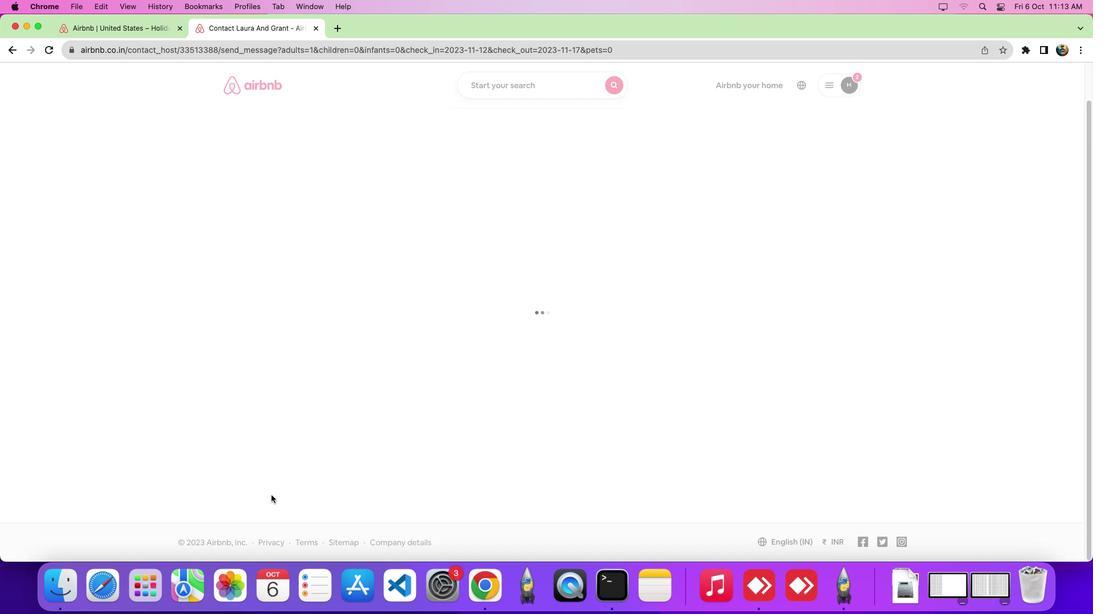
Action: Mouse moved to (257, 235)
Screenshot: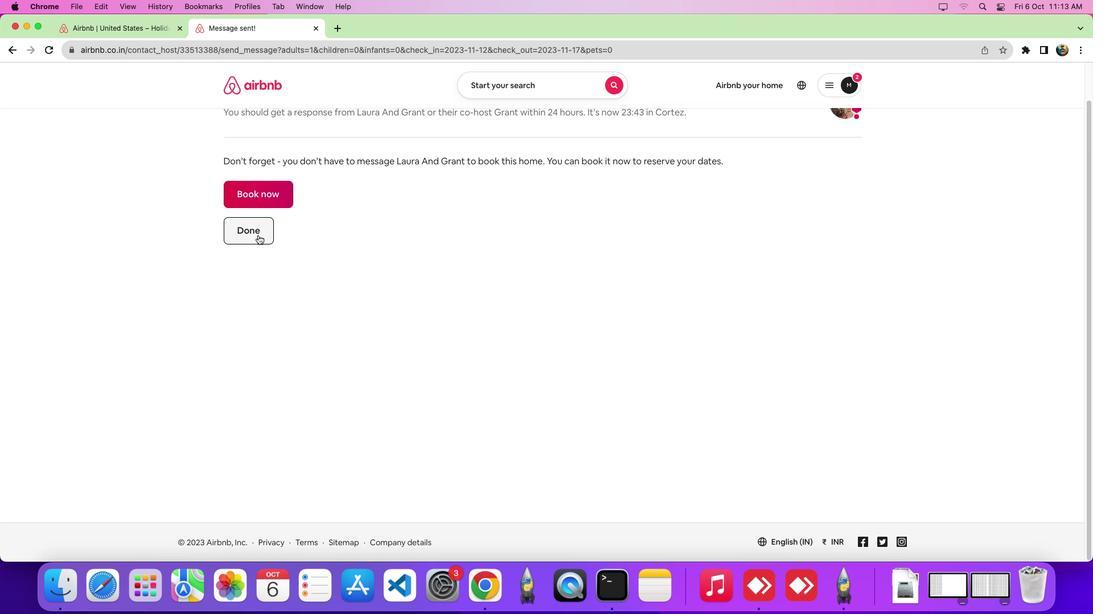 
Action: Mouse pressed left at (257, 235)
Screenshot: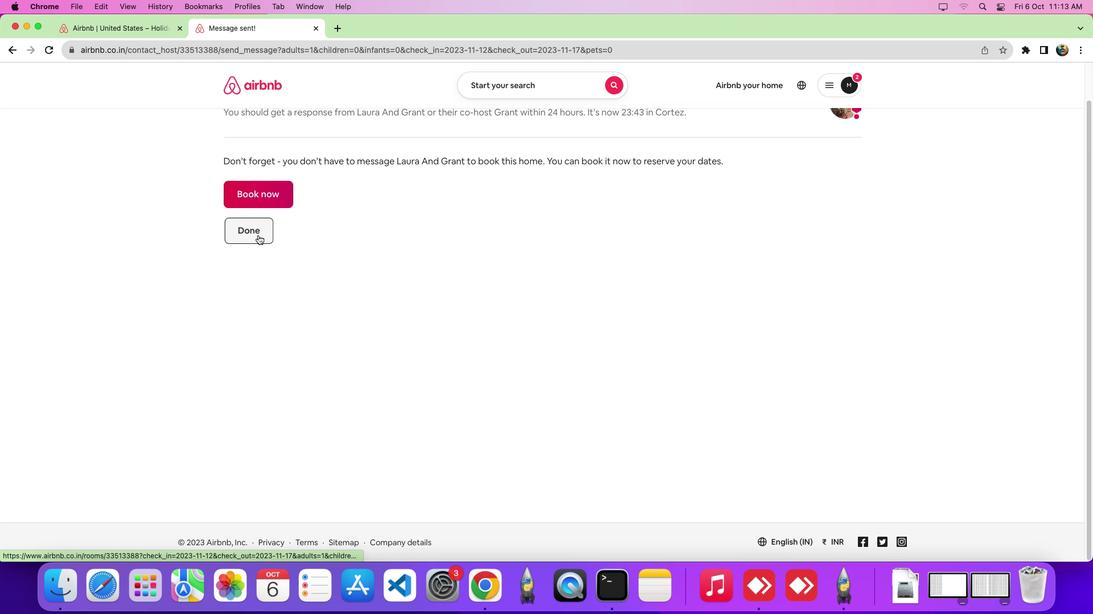 
